 Task: Choose the option "Allow GitHub Actions to create and approve pull requests" in general action permissions in the repository "JS".
Action: Mouse moved to (1207, 253)
Screenshot: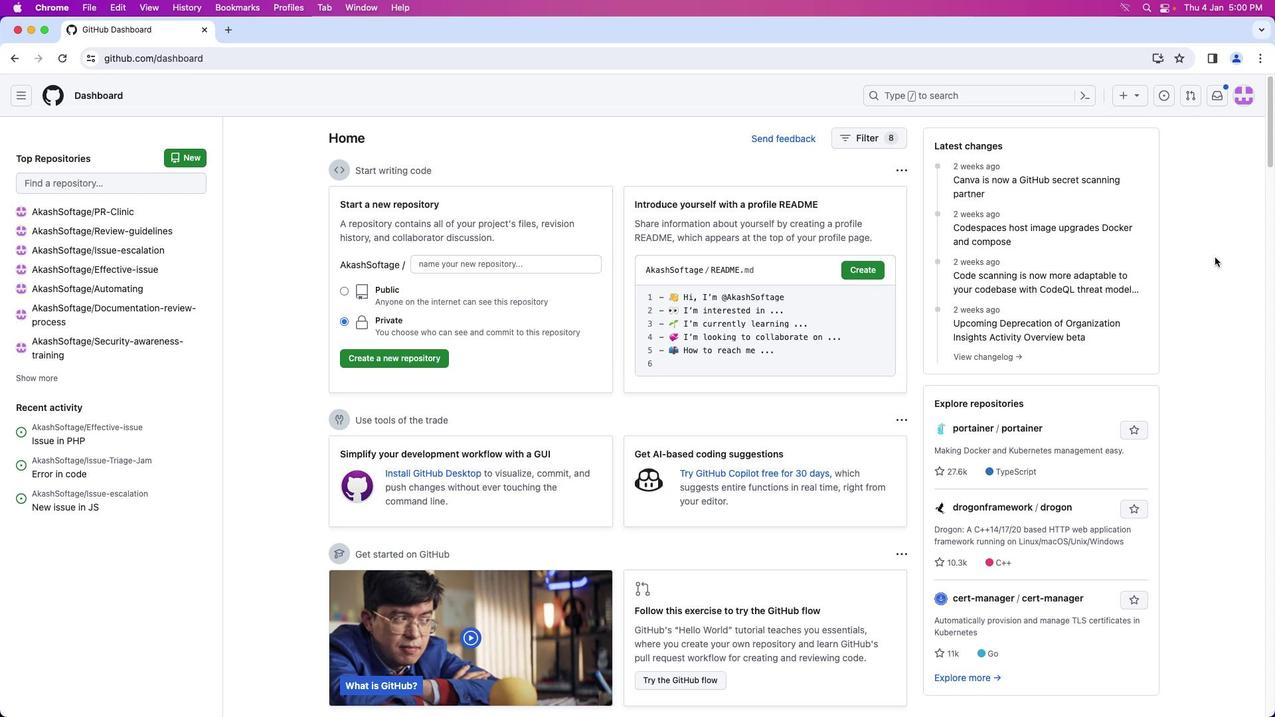 
Action: Mouse pressed left at (1207, 253)
Screenshot: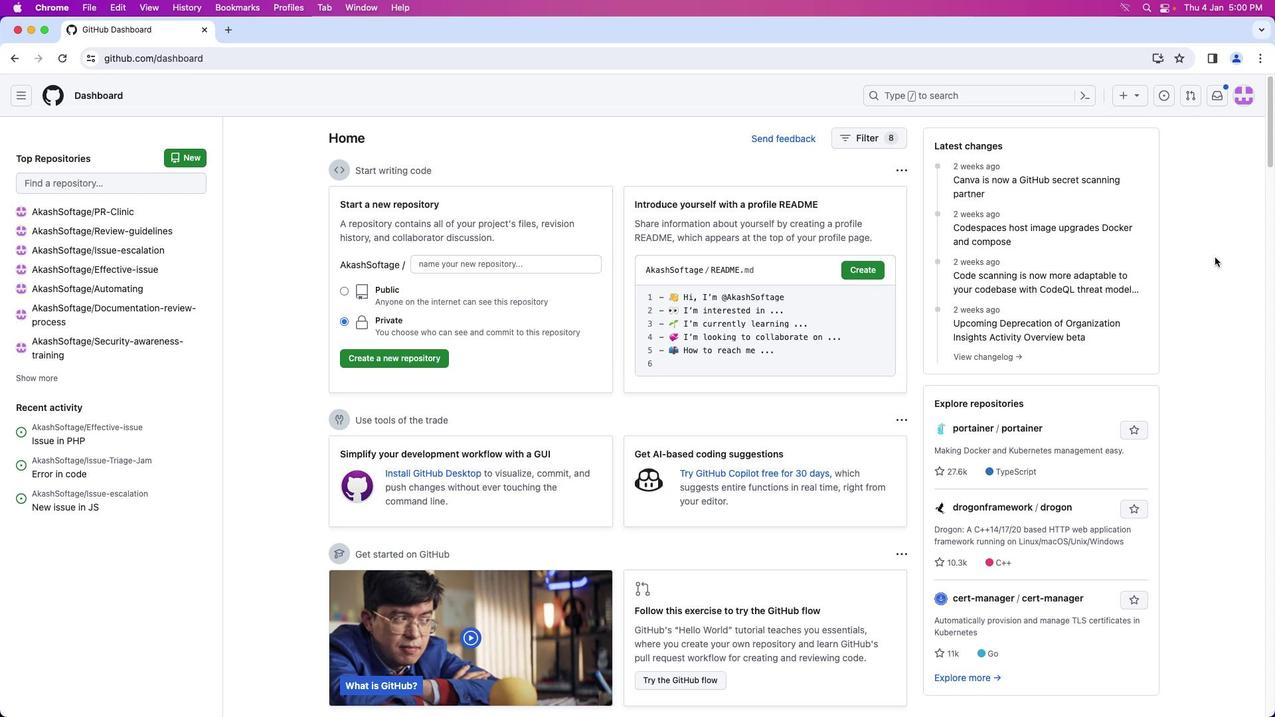 
Action: Mouse moved to (1235, 77)
Screenshot: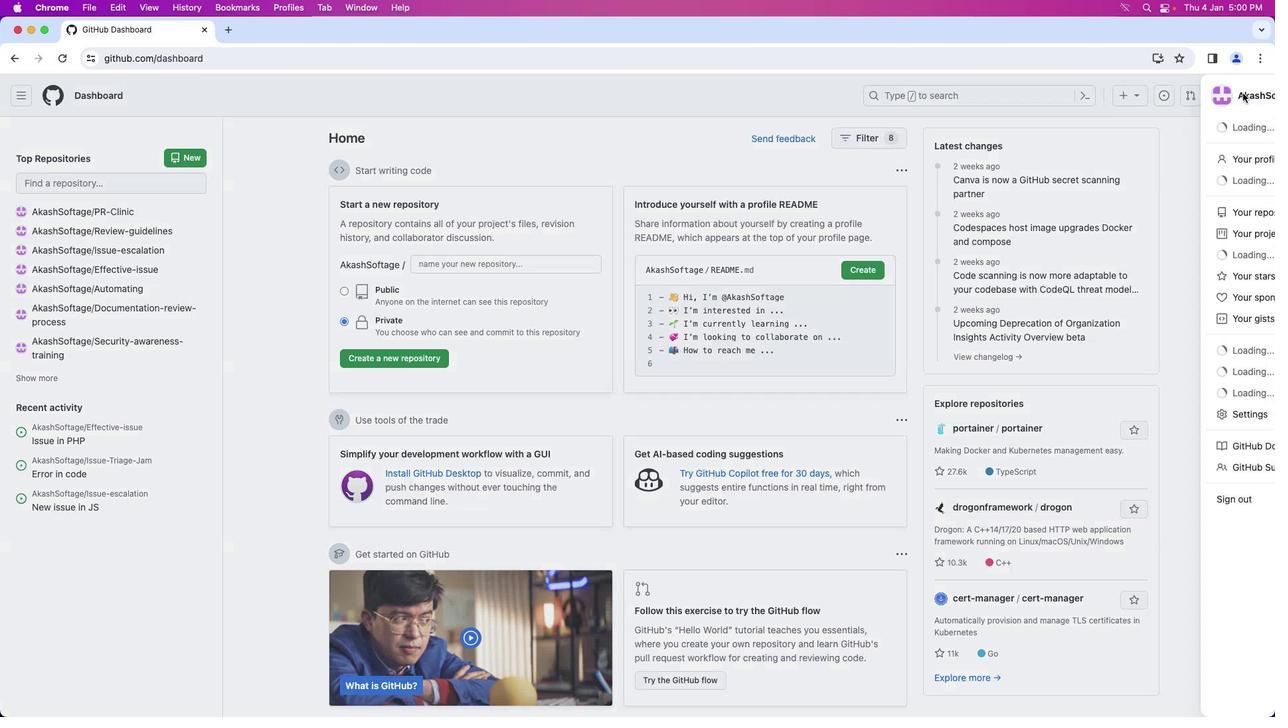 
Action: Mouse pressed left at (1235, 77)
Screenshot: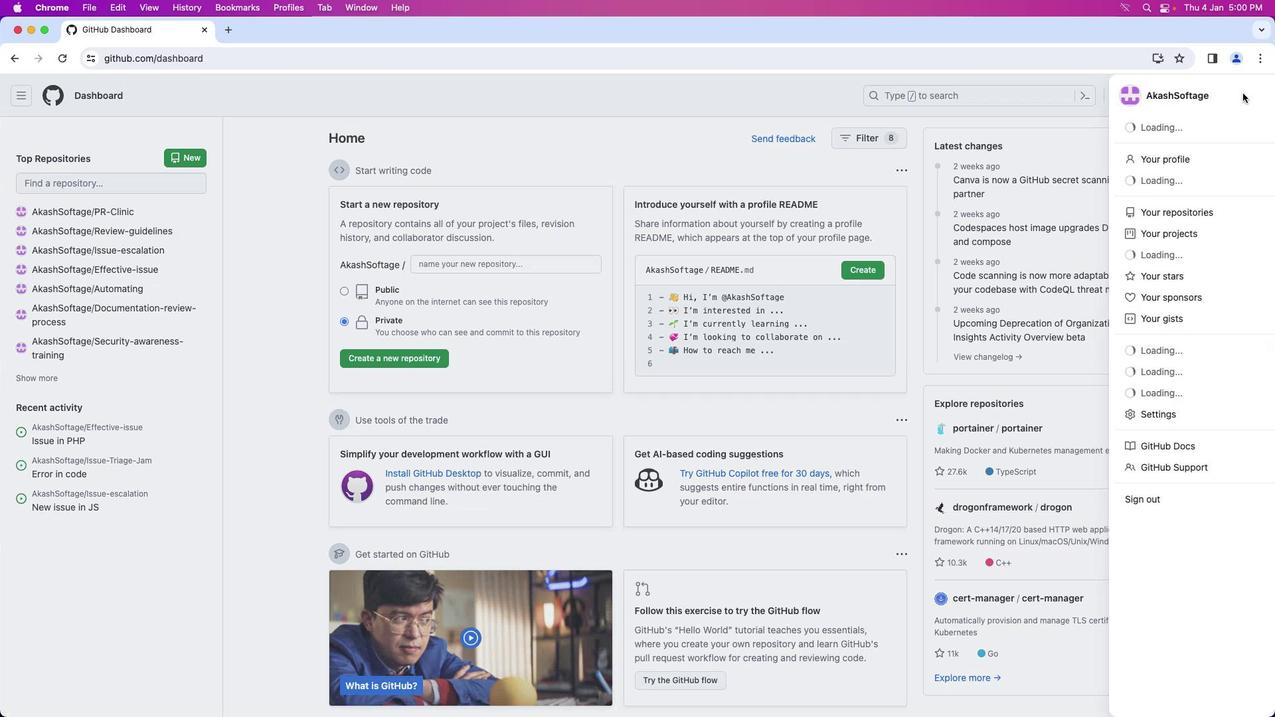 
Action: Mouse moved to (1146, 199)
Screenshot: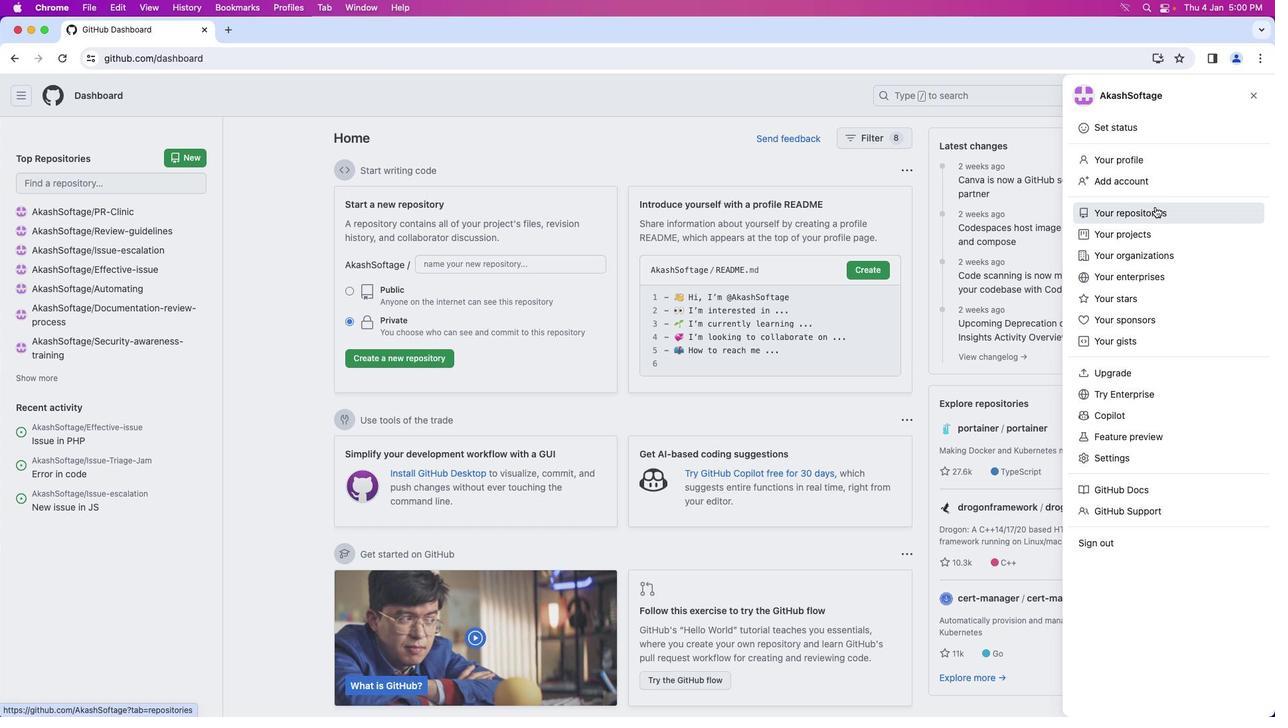 
Action: Mouse pressed left at (1146, 199)
Screenshot: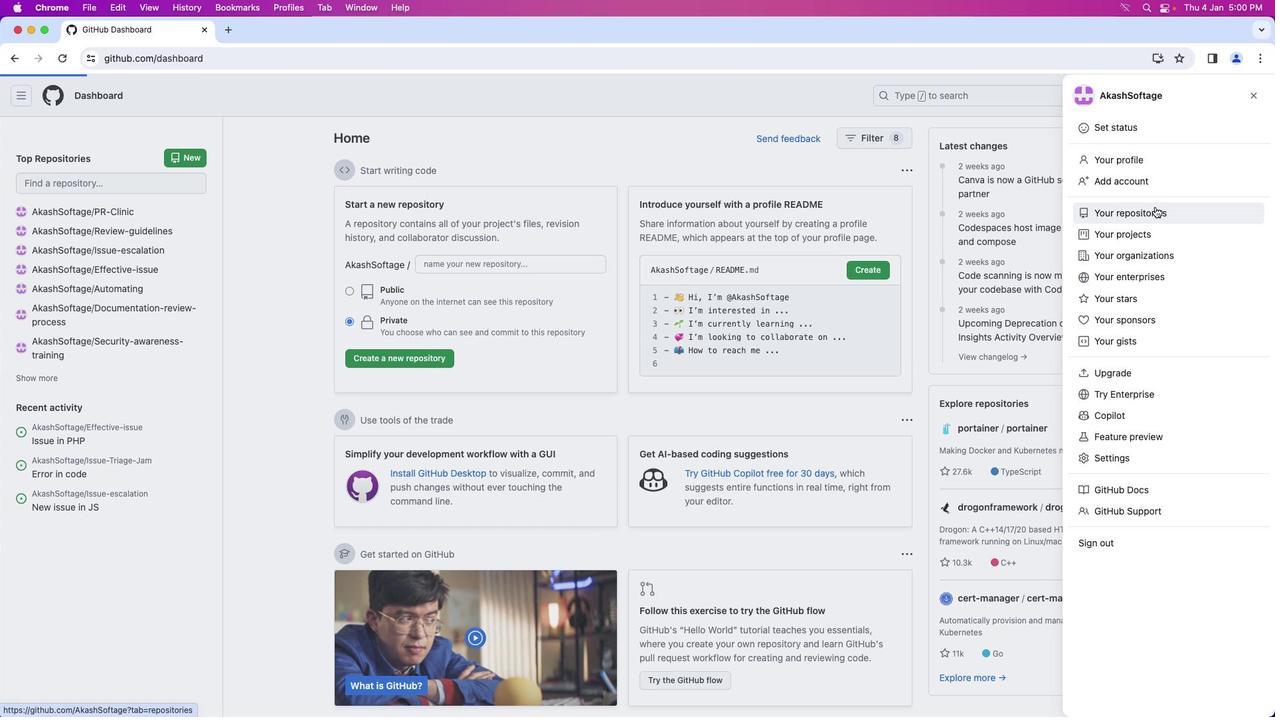 
Action: Mouse moved to (421, 216)
Screenshot: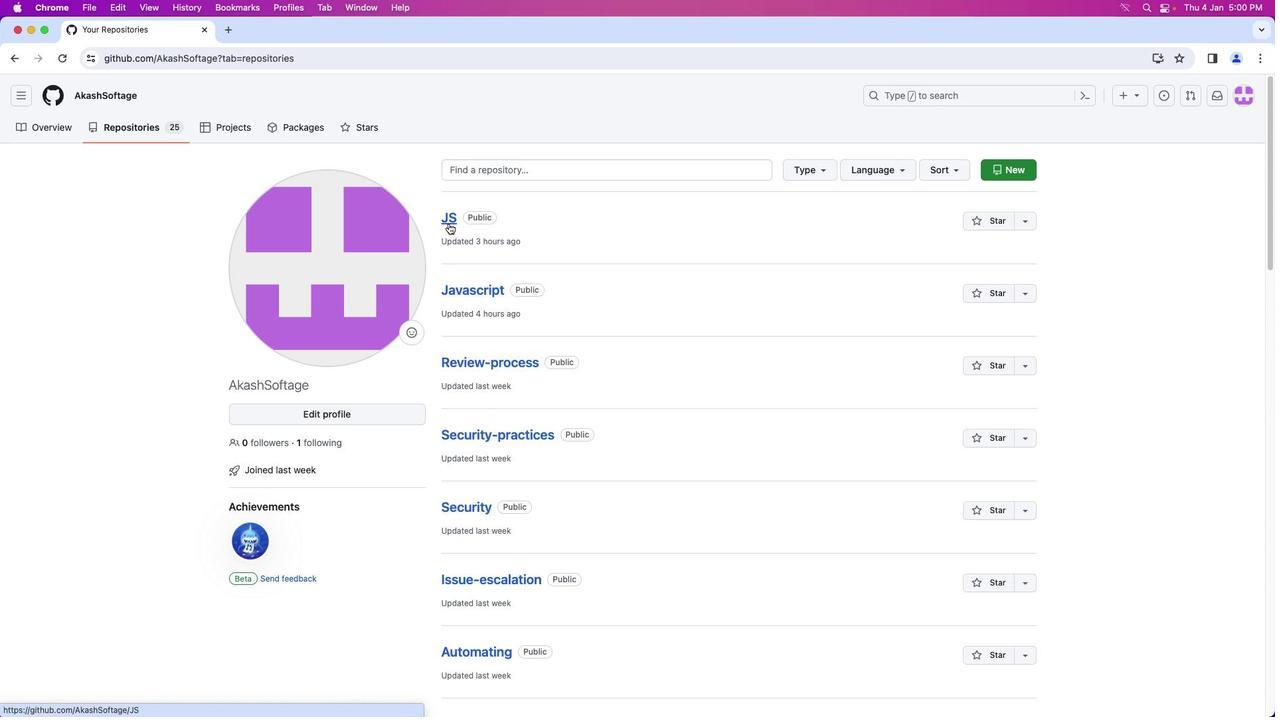 
Action: Mouse pressed left at (421, 216)
Screenshot: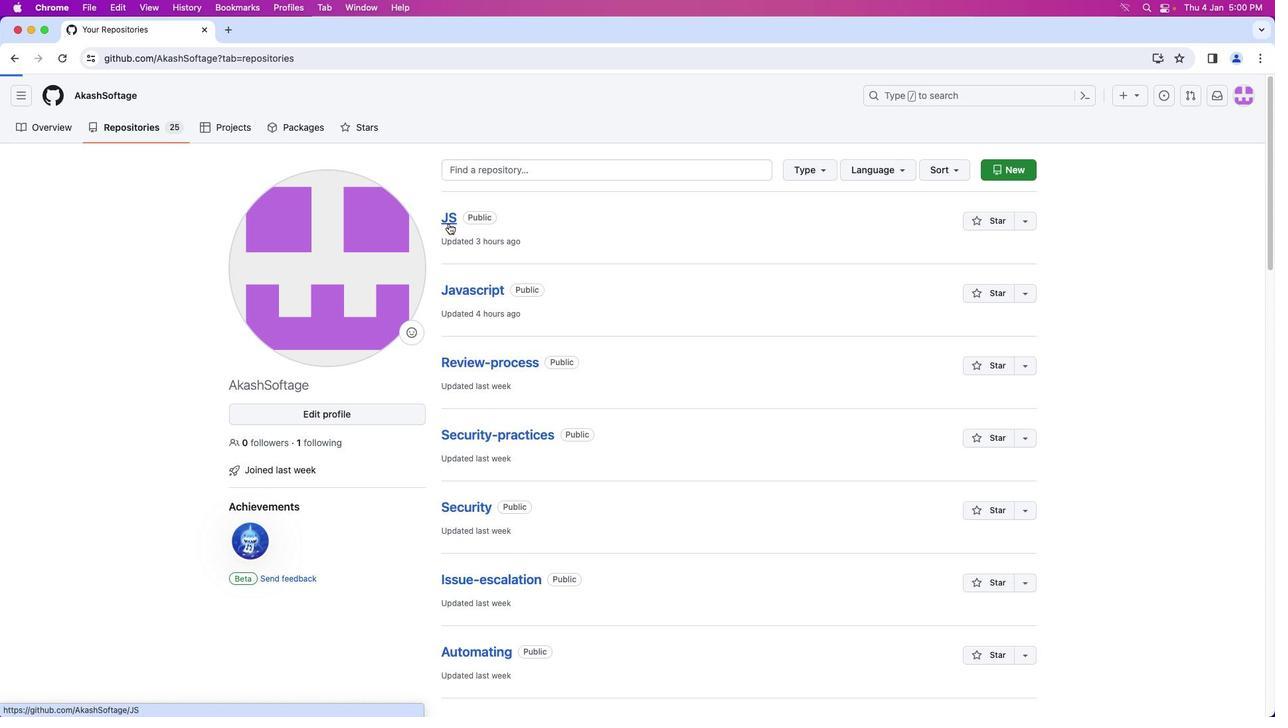 
Action: Mouse moved to (547, 120)
Screenshot: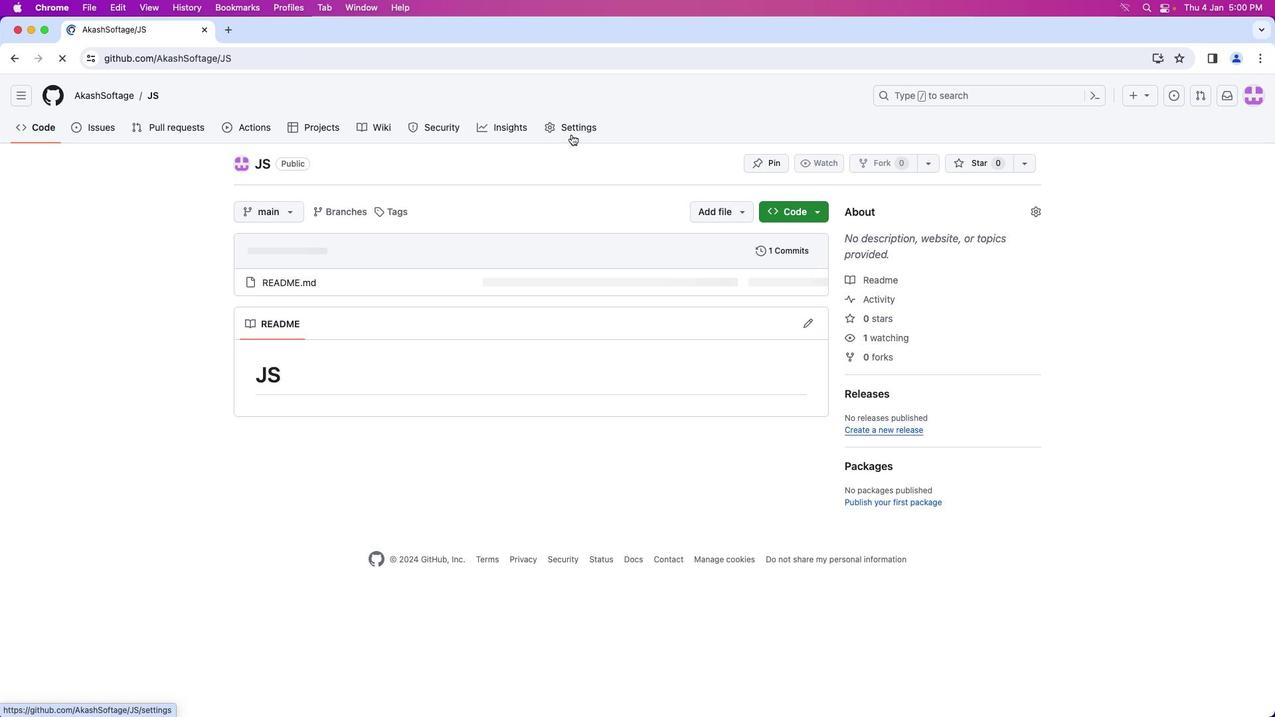 
Action: Mouse pressed left at (547, 120)
Screenshot: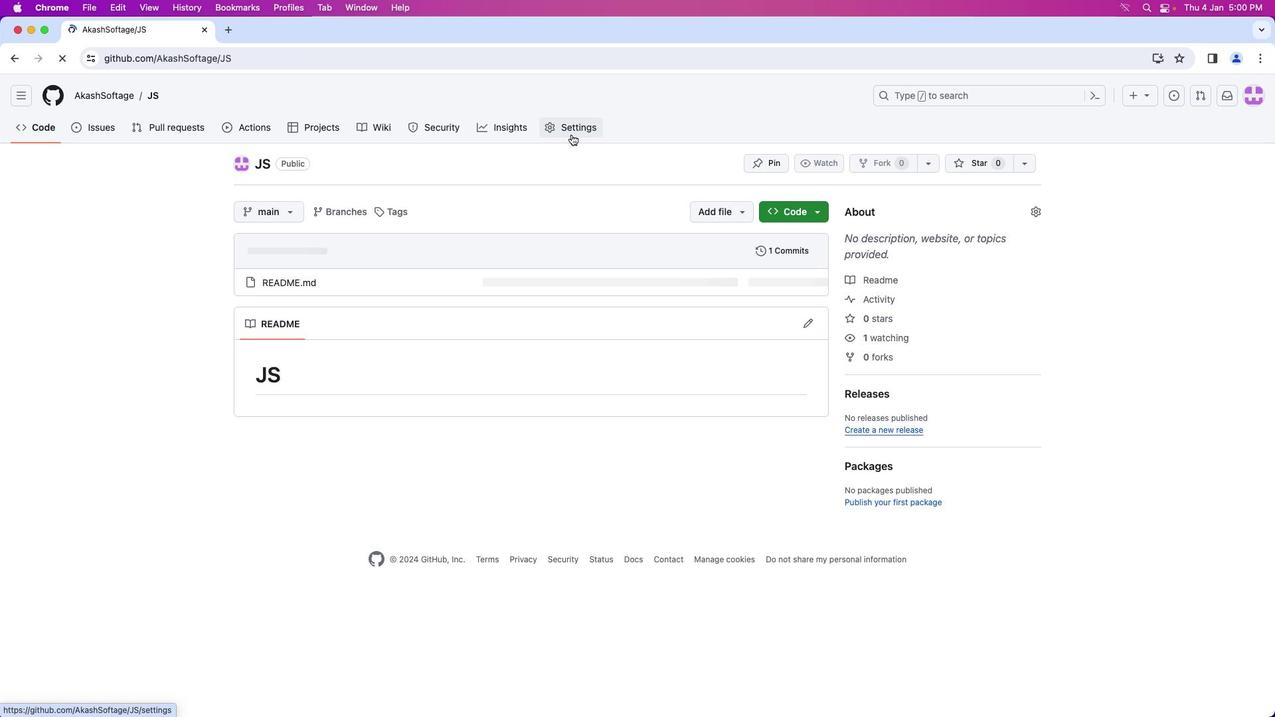 
Action: Mouse moved to (298, 356)
Screenshot: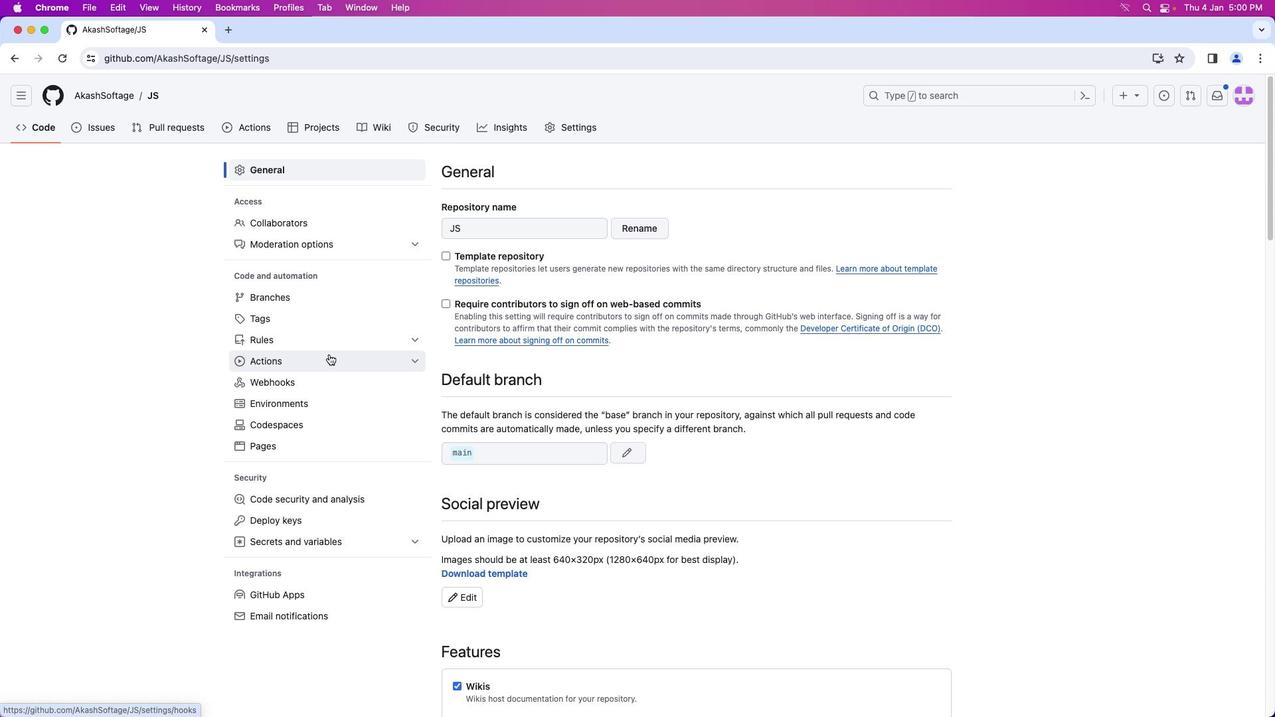
Action: Mouse pressed left at (298, 356)
Screenshot: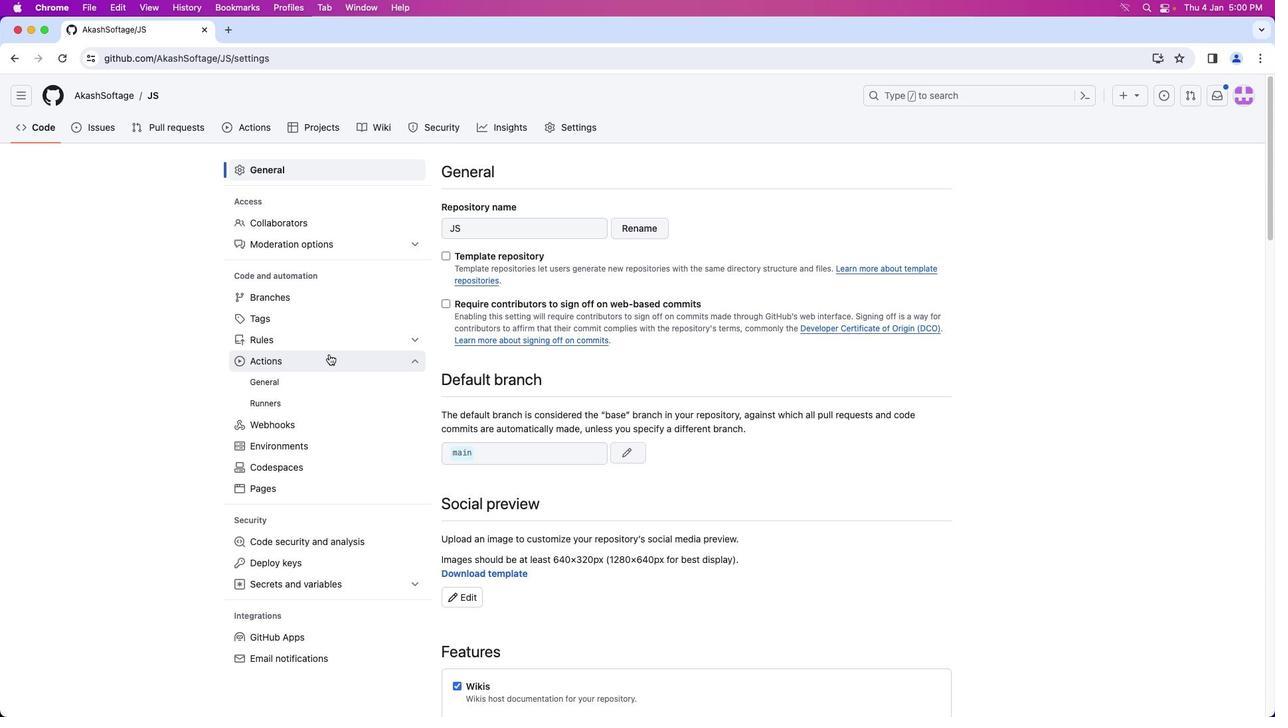
Action: Mouse moved to (260, 387)
Screenshot: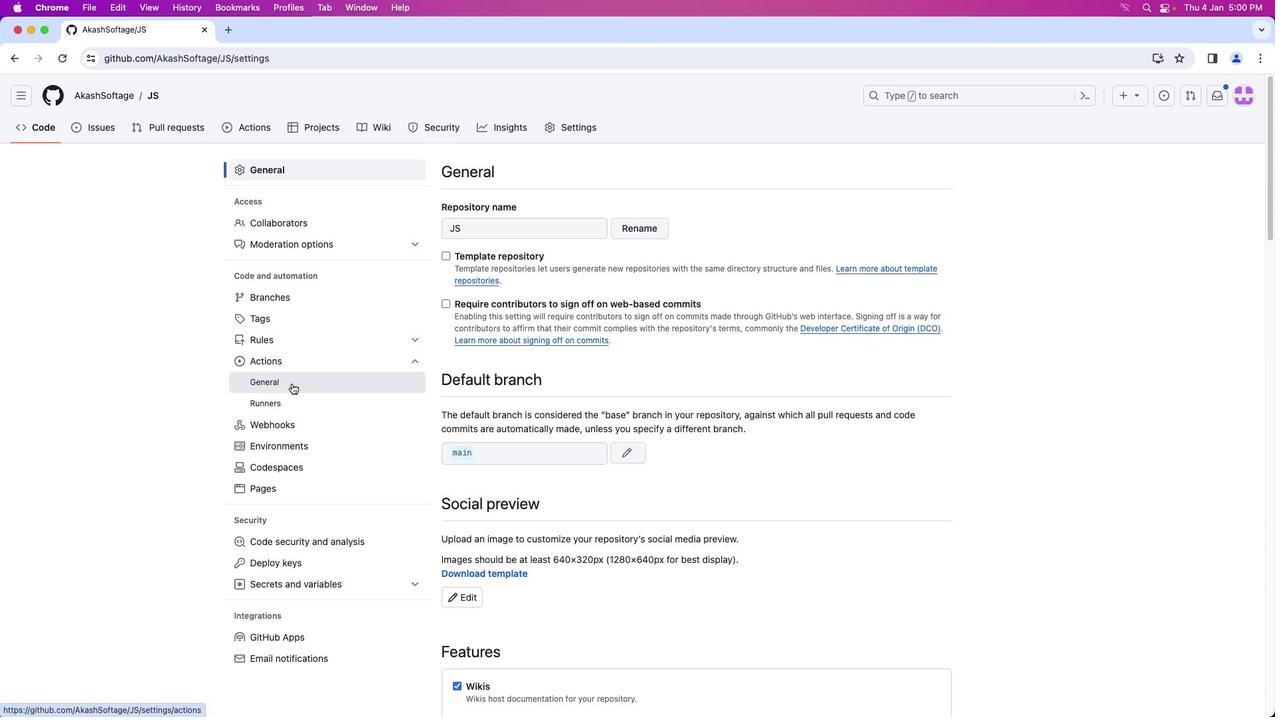 
Action: Mouse pressed left at (260, 387)
Screenshot: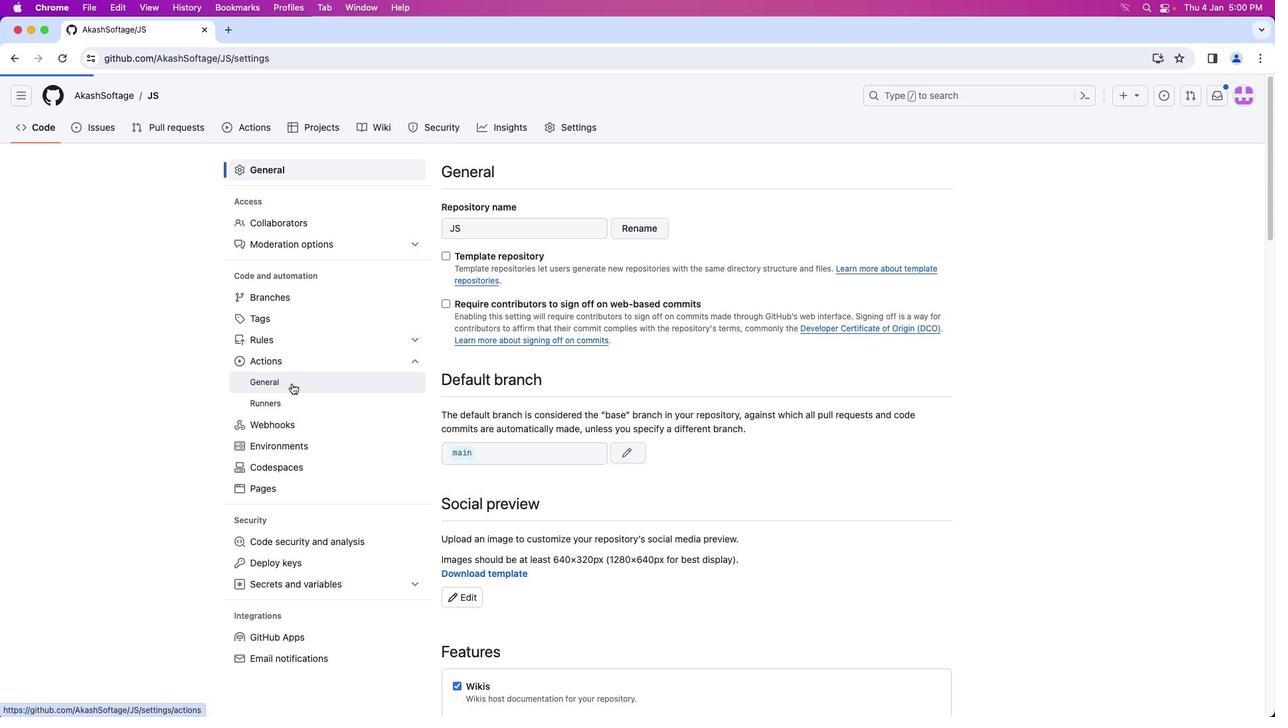 
Action: Mouse moved to (656, 414)
Screenshot: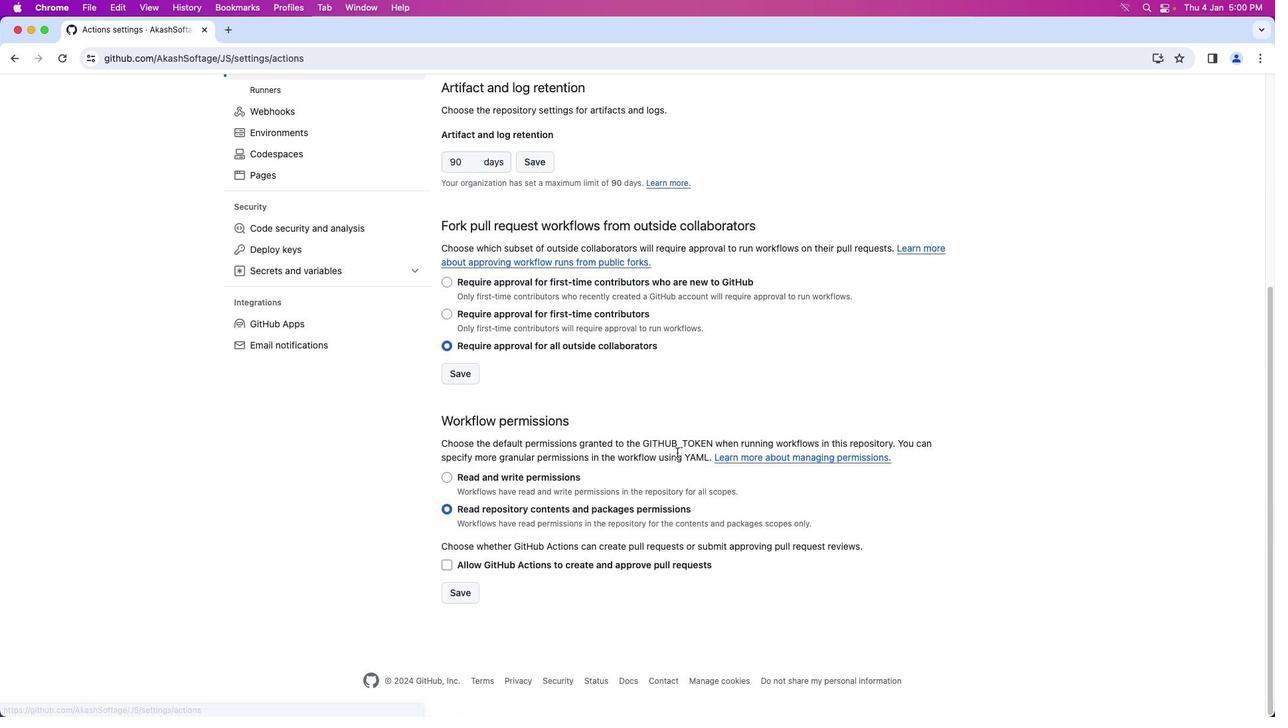
Action: Mouse scrolled (656, 414) with delta (-37, -21)
Screenshot: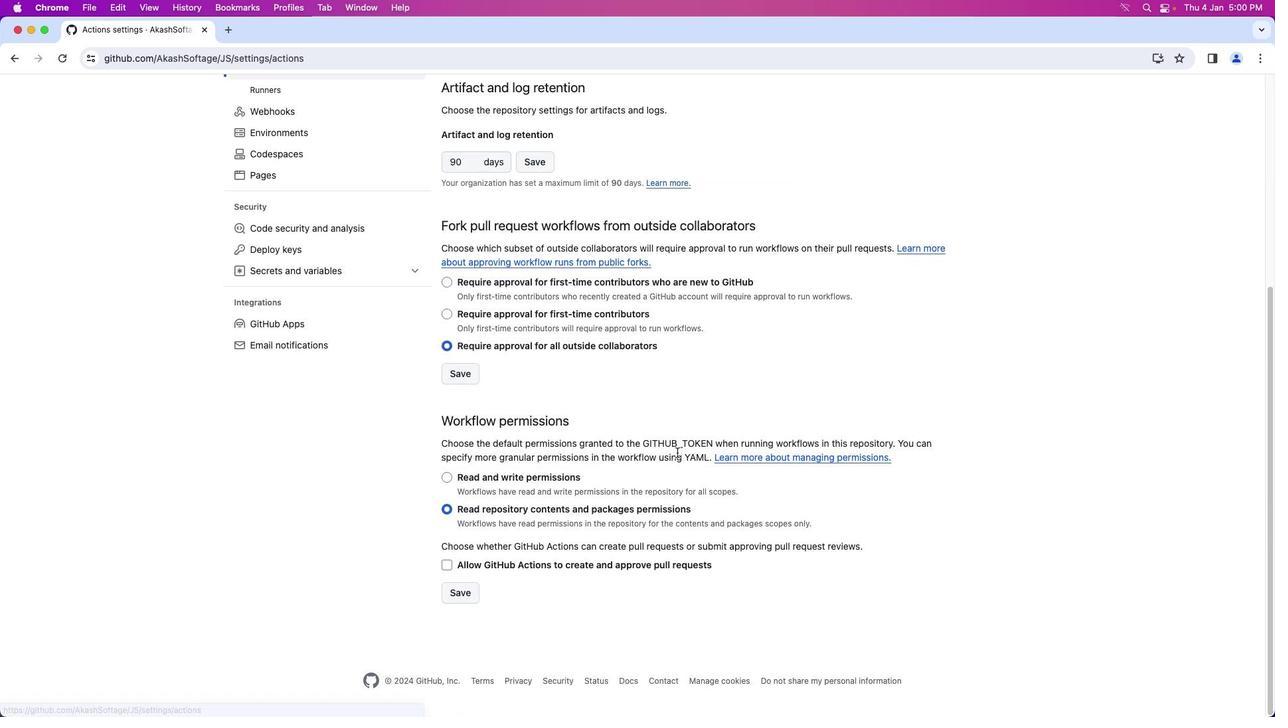 
Action: Mouse moved to (662, 426)
Screenshot: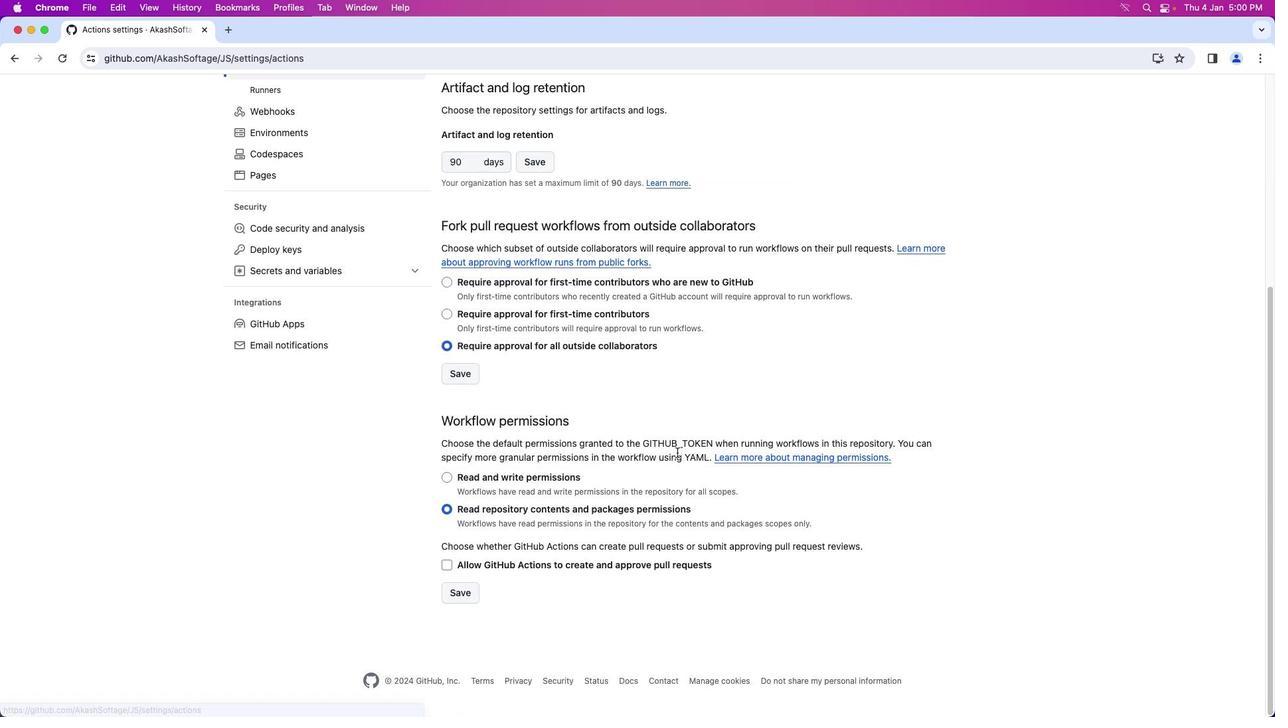 
Action: Mouse scrolled (662, 426) with delta (-37, -21)
Screenshot: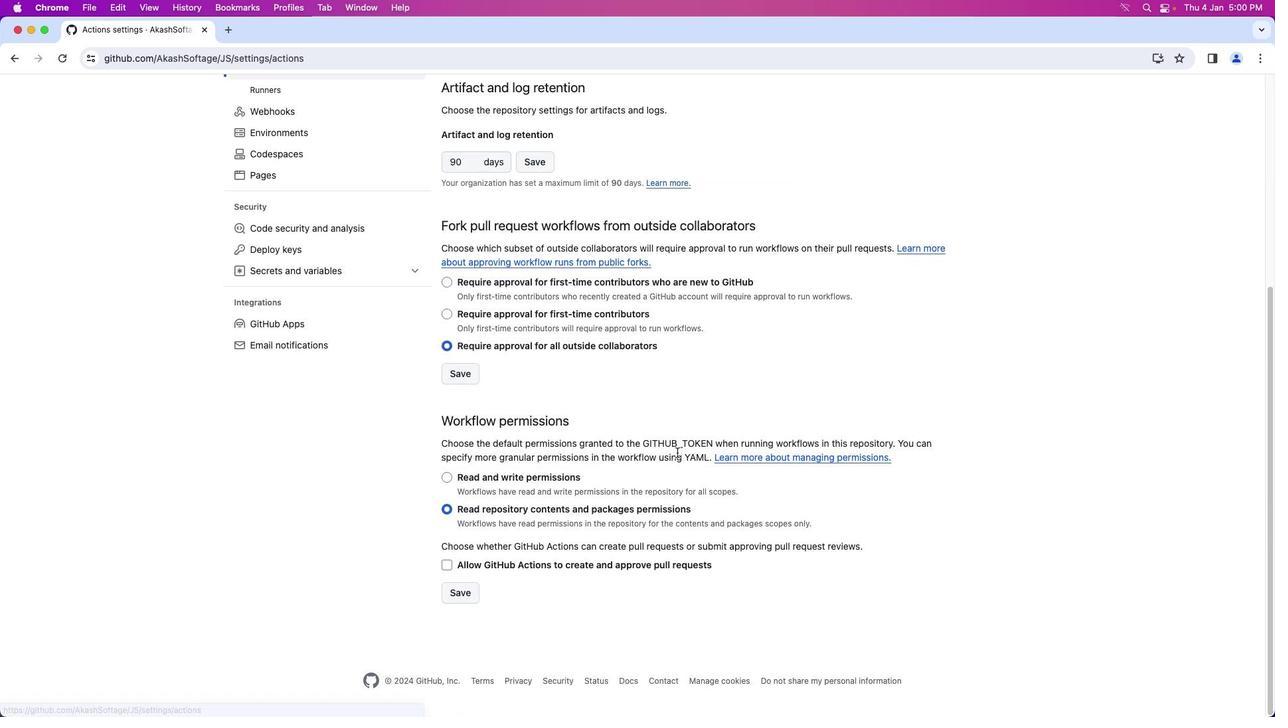 
Action: Mouse moved to (664, 431)
Screenshot: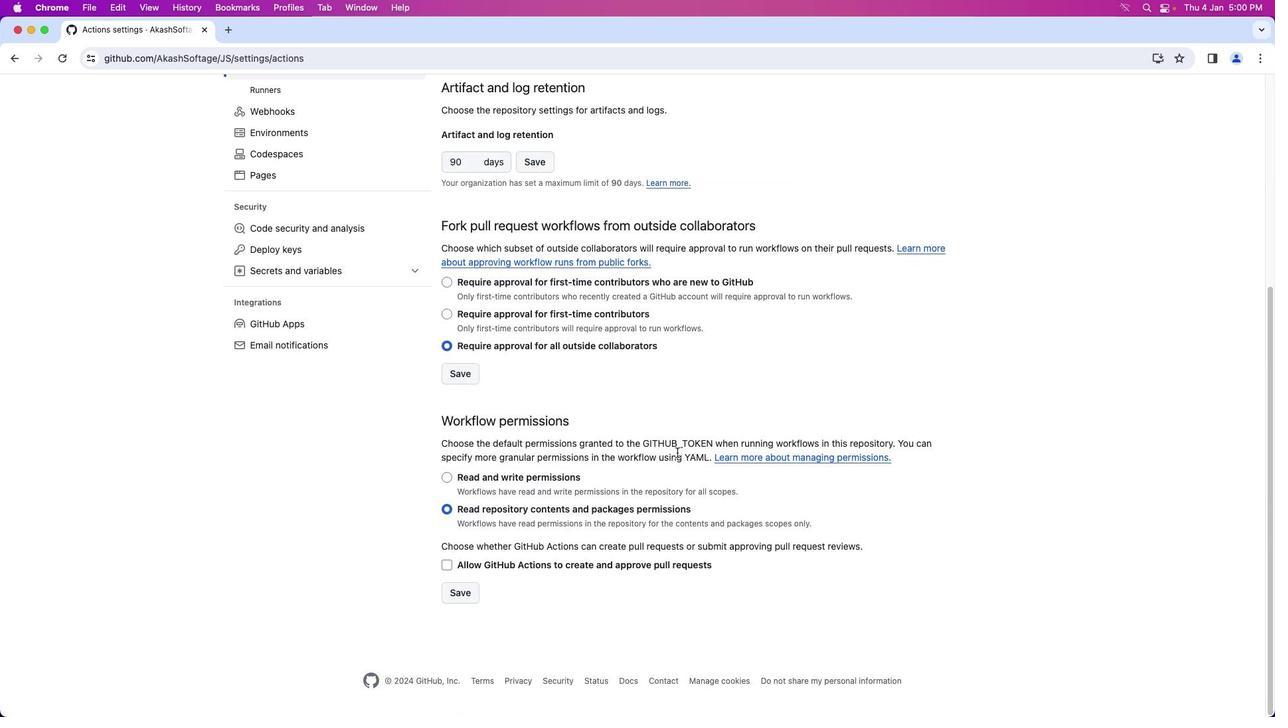 
Action: Mouse scrolled (664, 431) with delta (-37, -23)
Screenshot: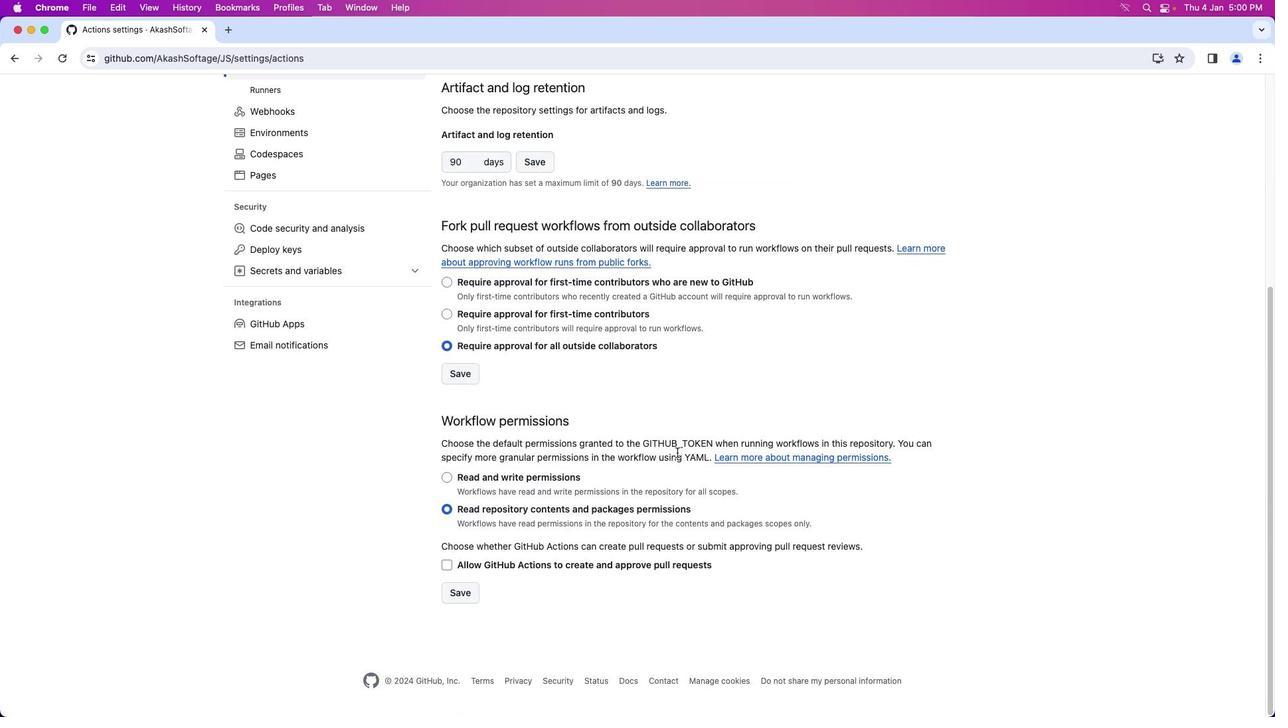 
Action: Mouse moved to (665, 433)
Screenshot: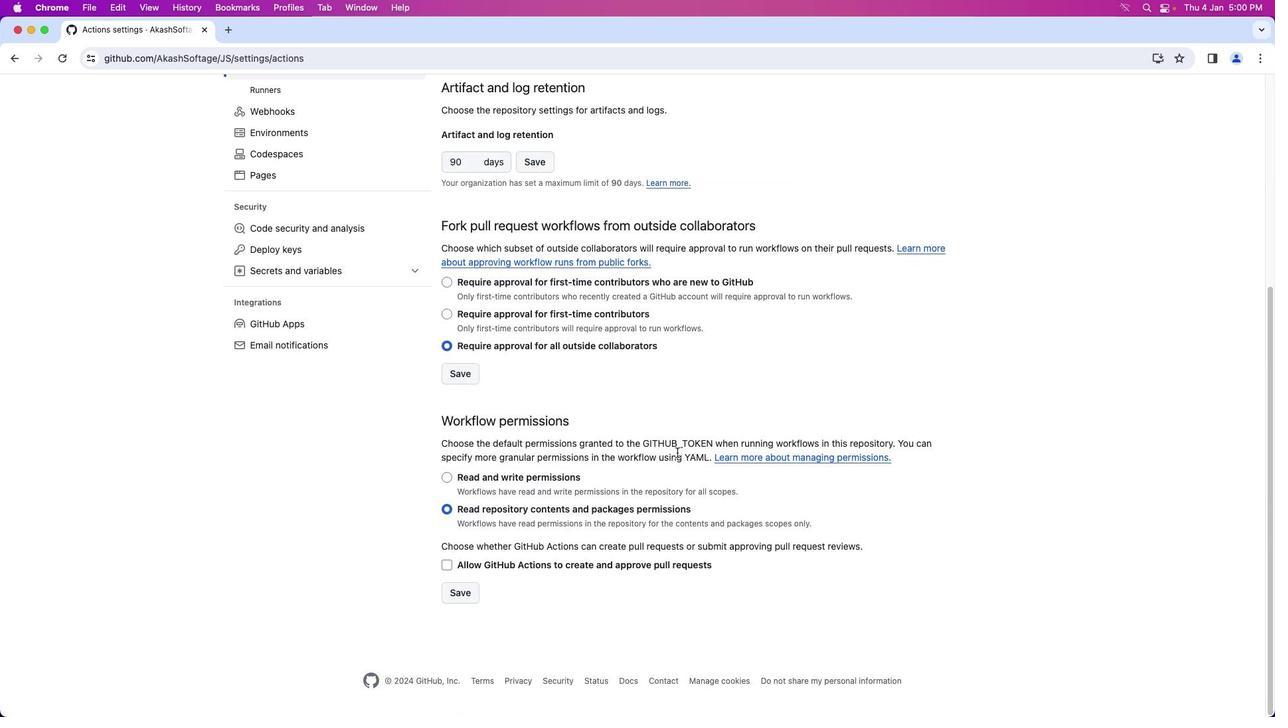 
Action: Mouse scrolled (665, 433) with delta (-37, -25)
Screenshot: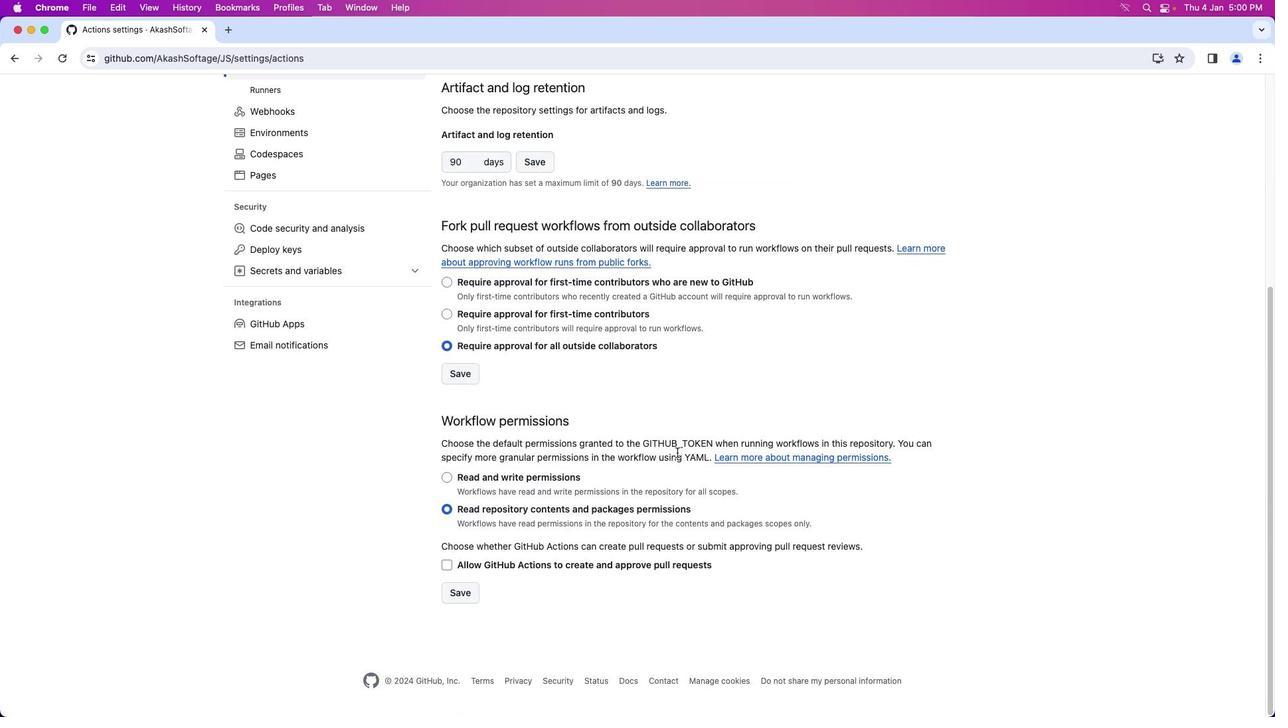 
Action: Mouse moved to (665, 433)
Screenshot: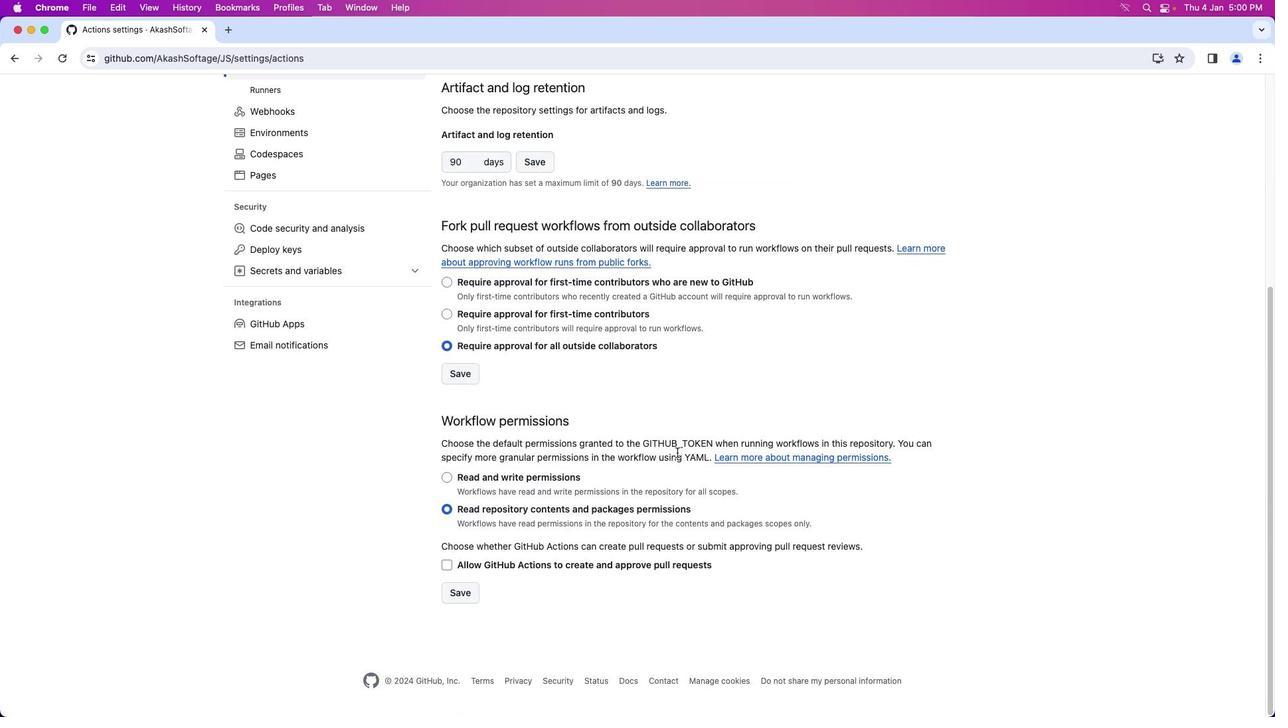 
Action: Mouse scrolled (665, 433) with delta (-37, -25)
Screenshot: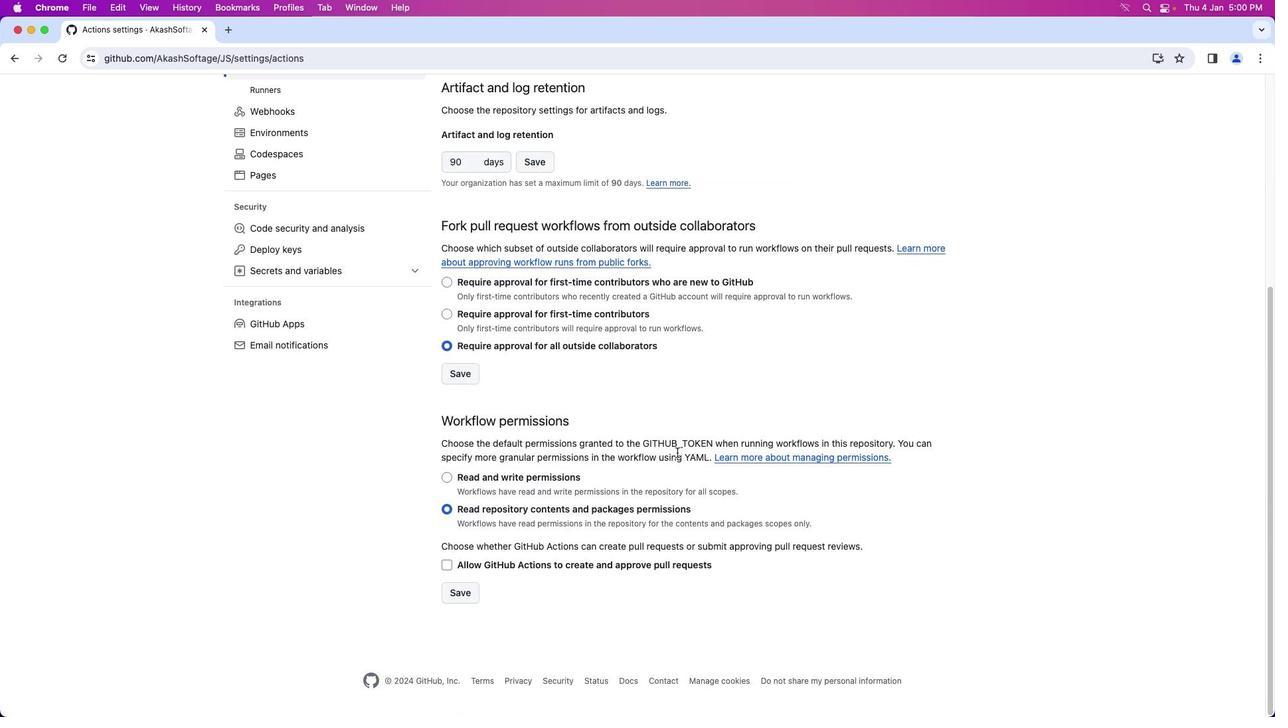 
Action: Mouse scrolled (665, 433) with delta (-37, -26)
Screenshot: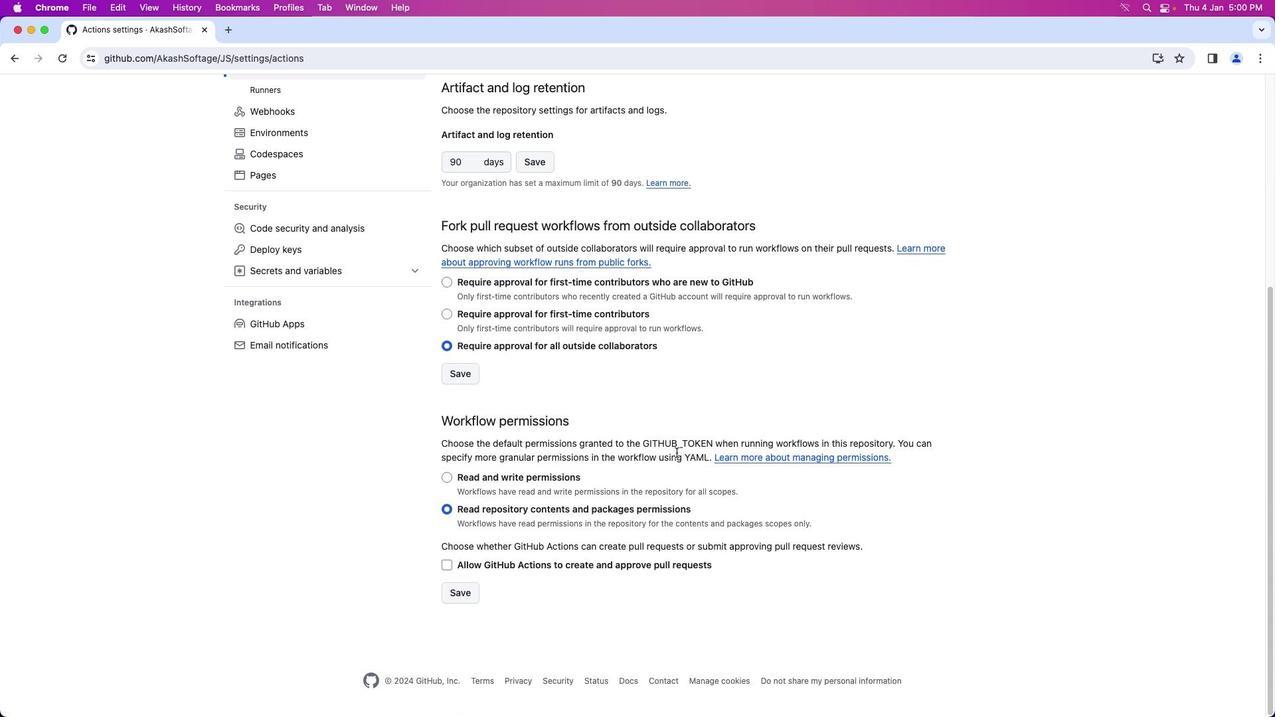 
Action: Mouse moved to (664, 433)
Screenshot: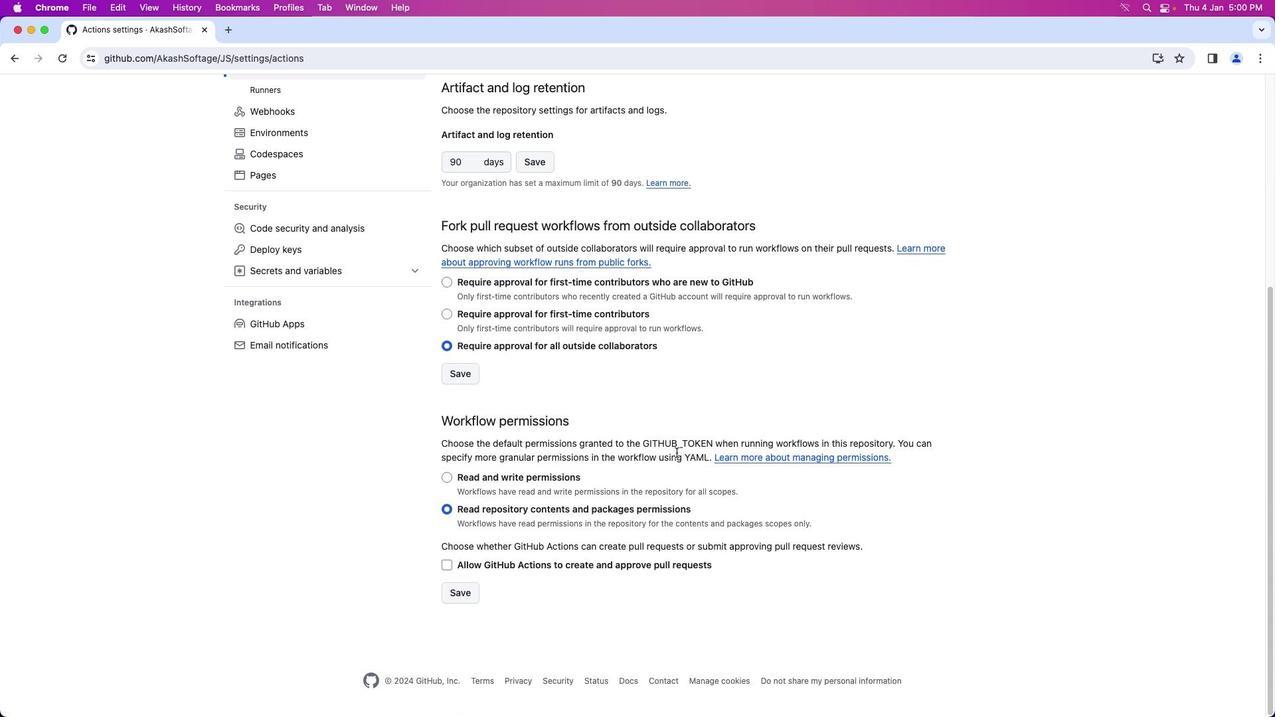 
Action: Mouse scrolled (664, 433) with delta (-37, -26)
Screenshot: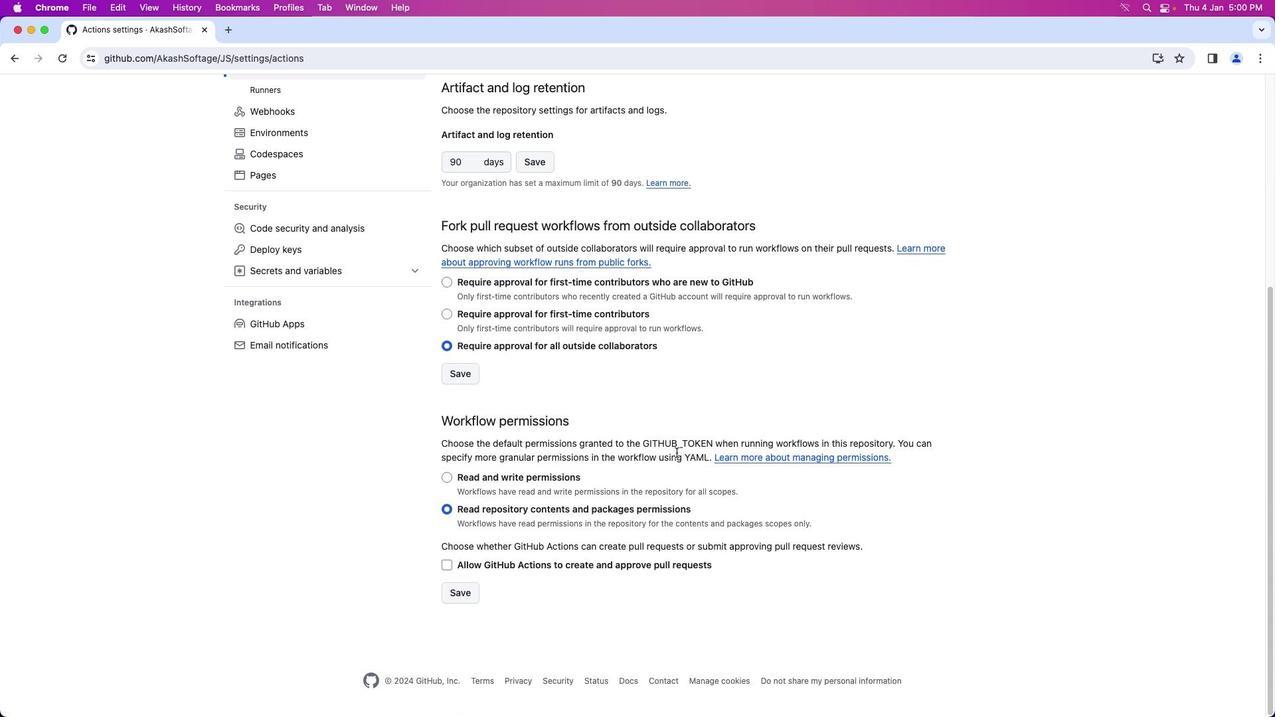 
Action: Mouse moved to (423, 582)
Screenshot: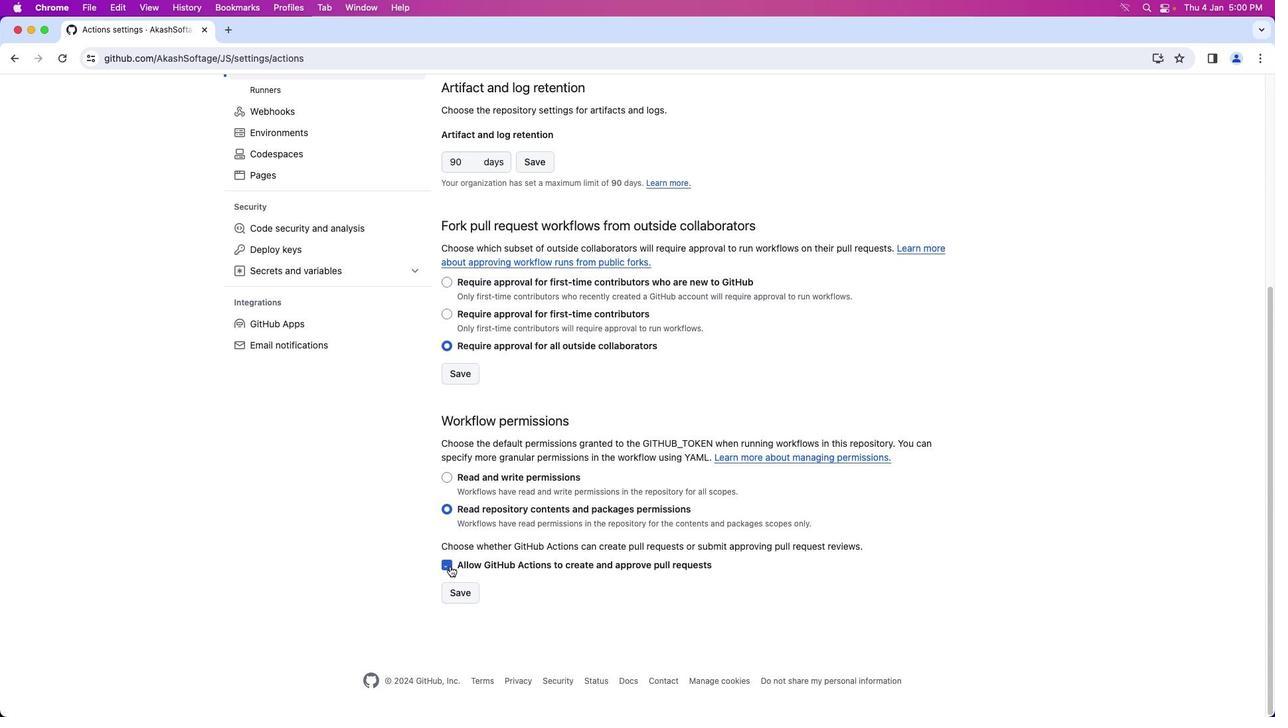 
Action: Mouse pressed left at (423, 582)
Screenshot: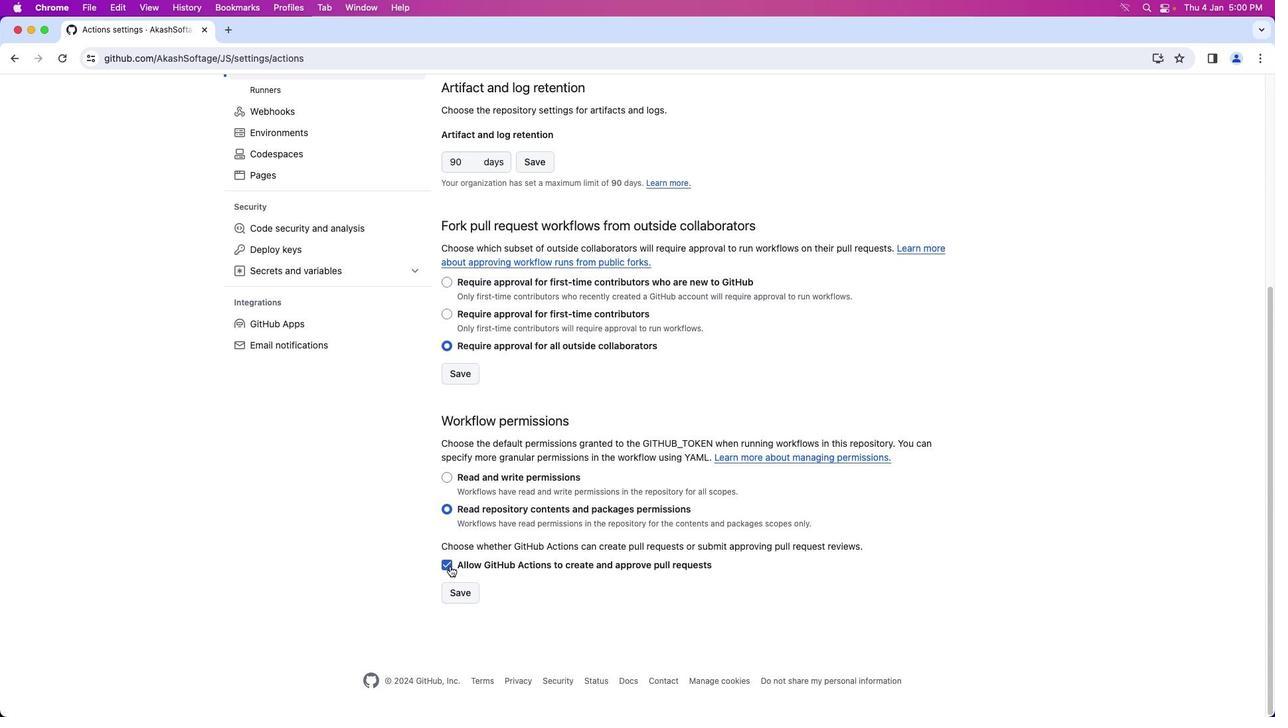 
Action: Mouse moved to (431, 605)
Screenshot: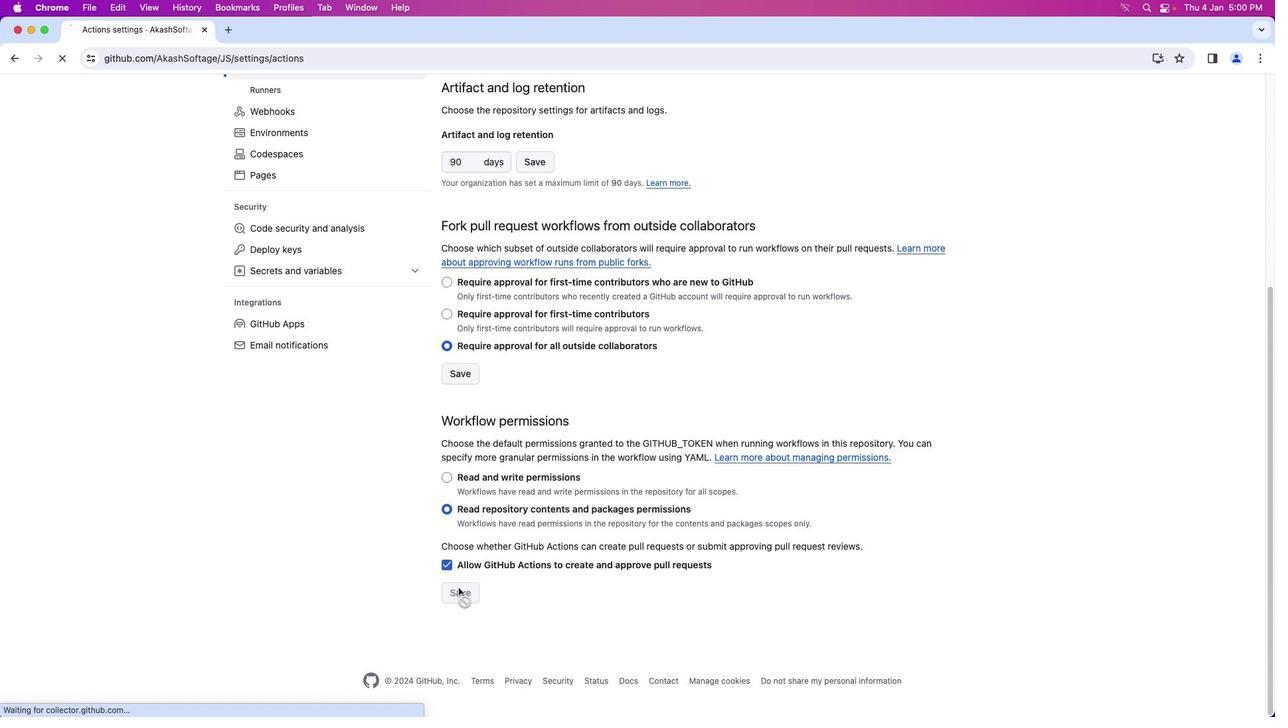 
Action: Mouse pressed left at (431, 605)
Screenshot: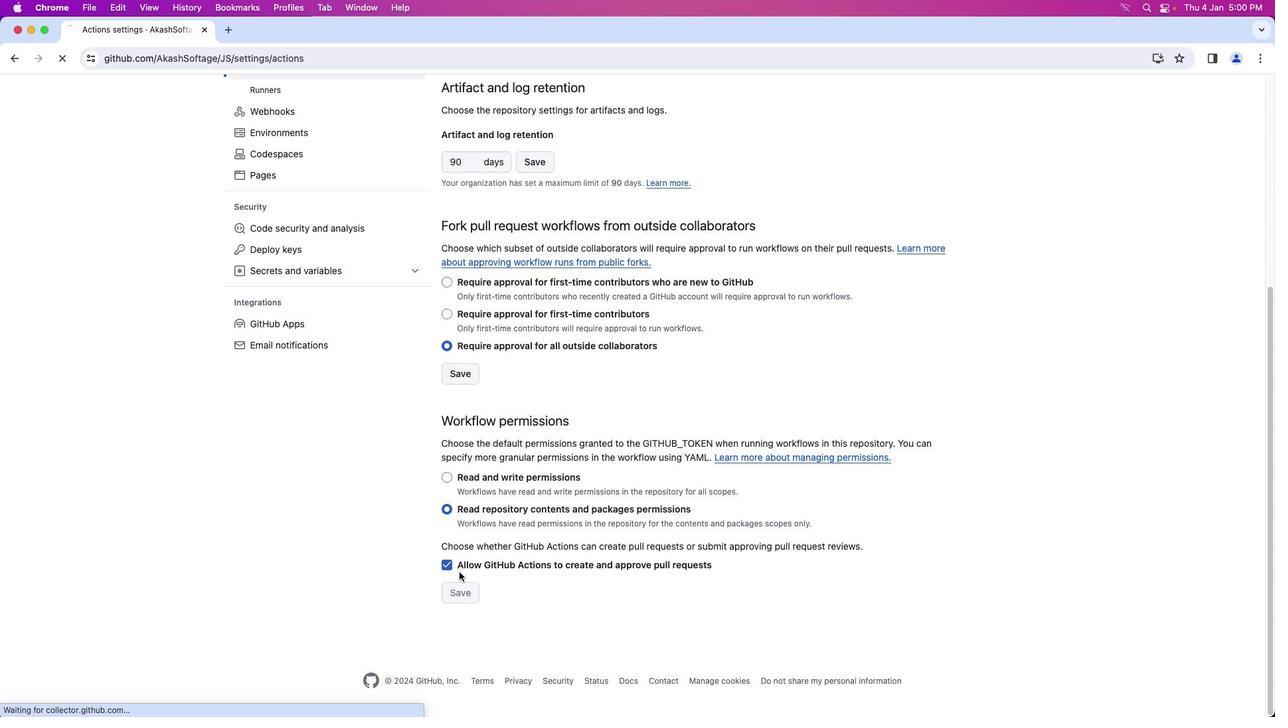 
Action: Mouse moved to (442, 553)
Screenshot: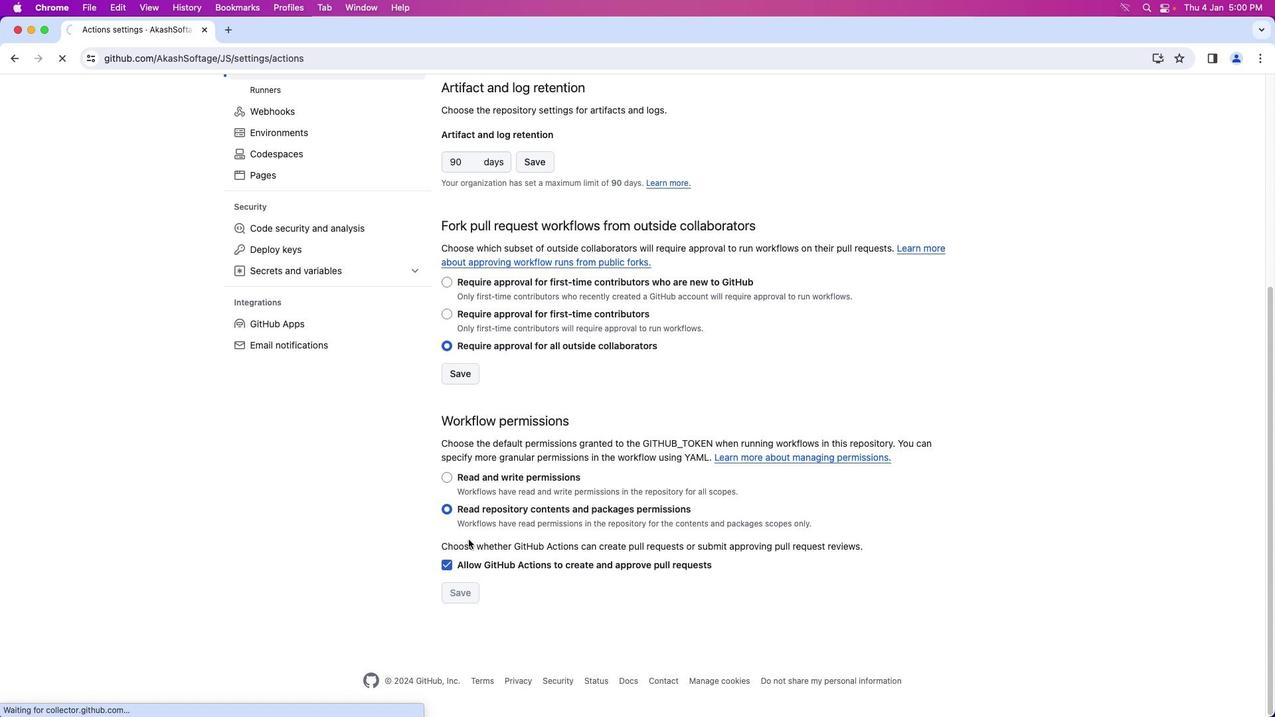 
